 Task: Filter the events that are active.
Action: Mouse moved to (473, 181)
Screenshot: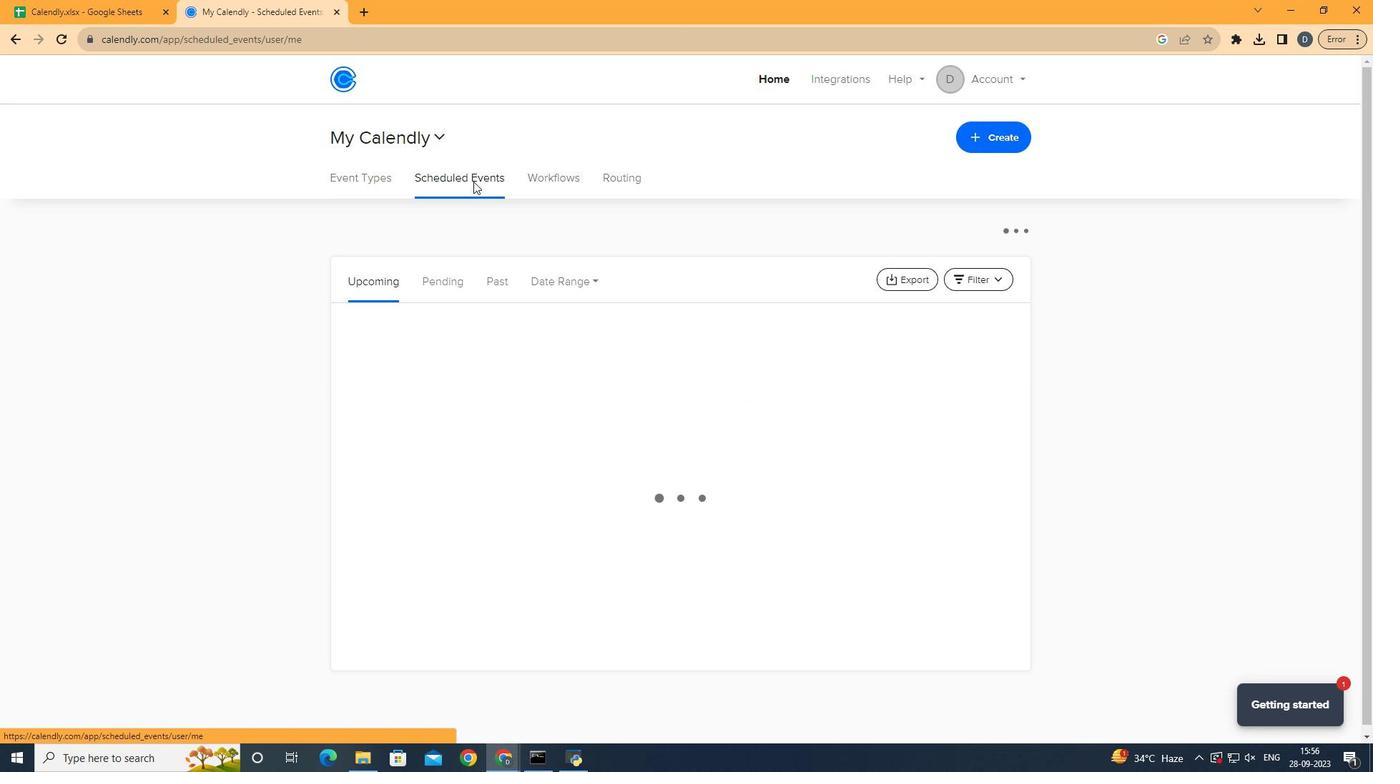 
Action: Mouse pressed left at (473, 181)
Screenshot: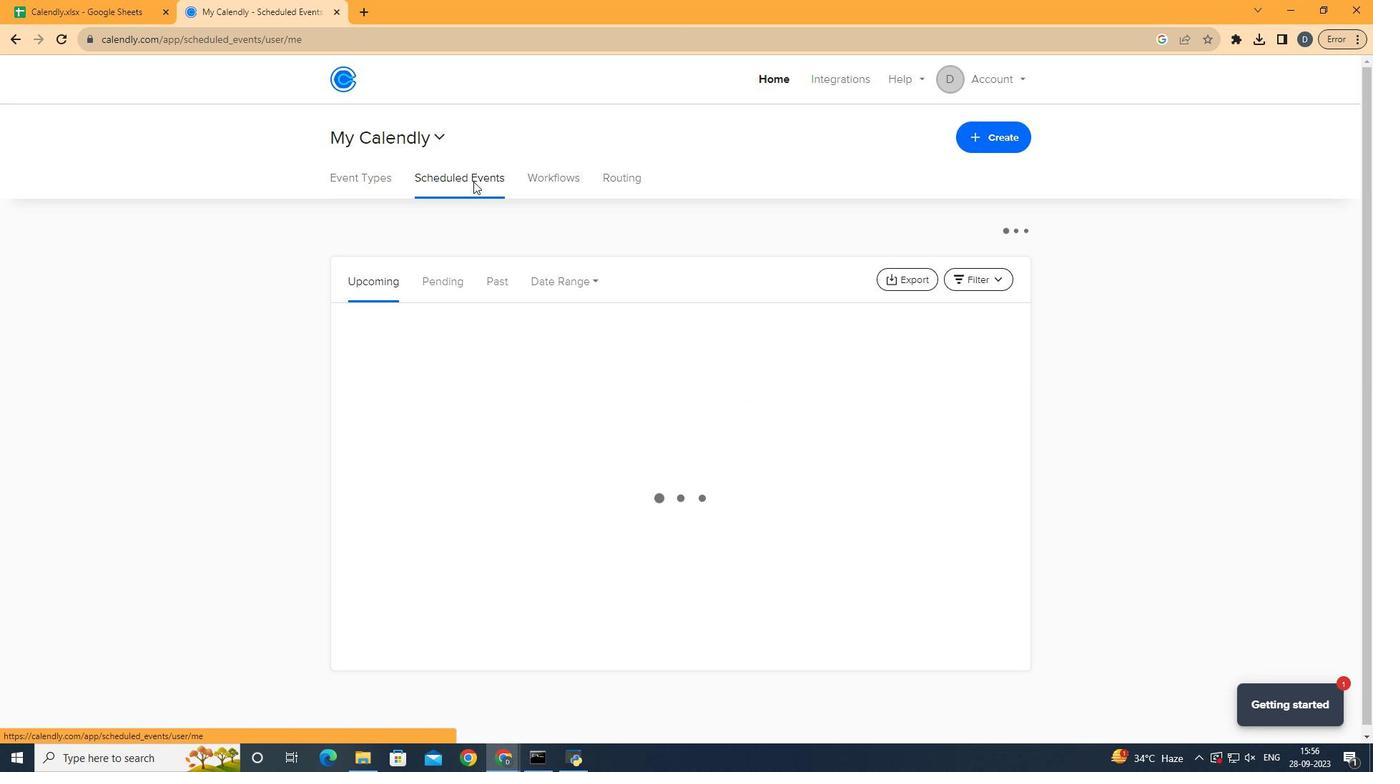 
Action: Mouse moved to (1007, 283)
Screenshot: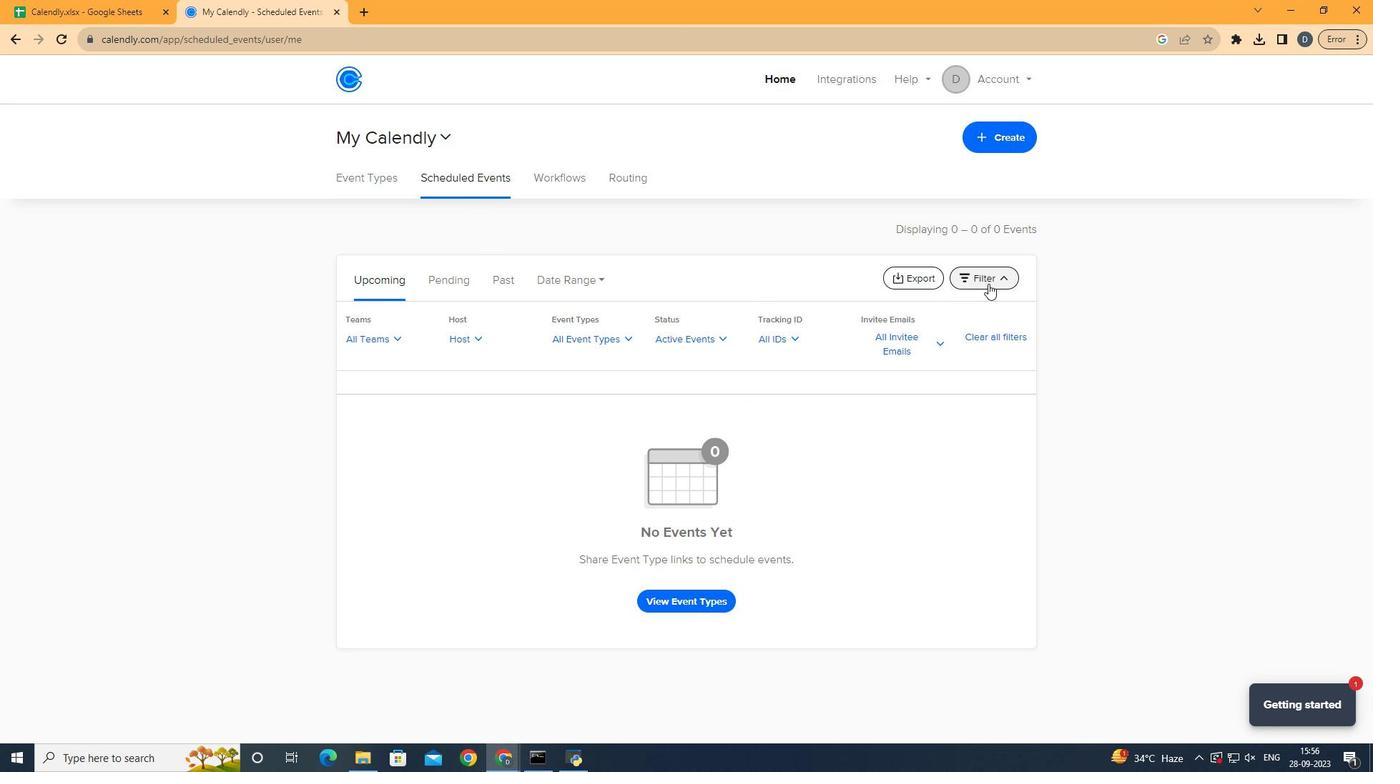 
Action: Mouse pressed left at (1007, 283)
Screenshot: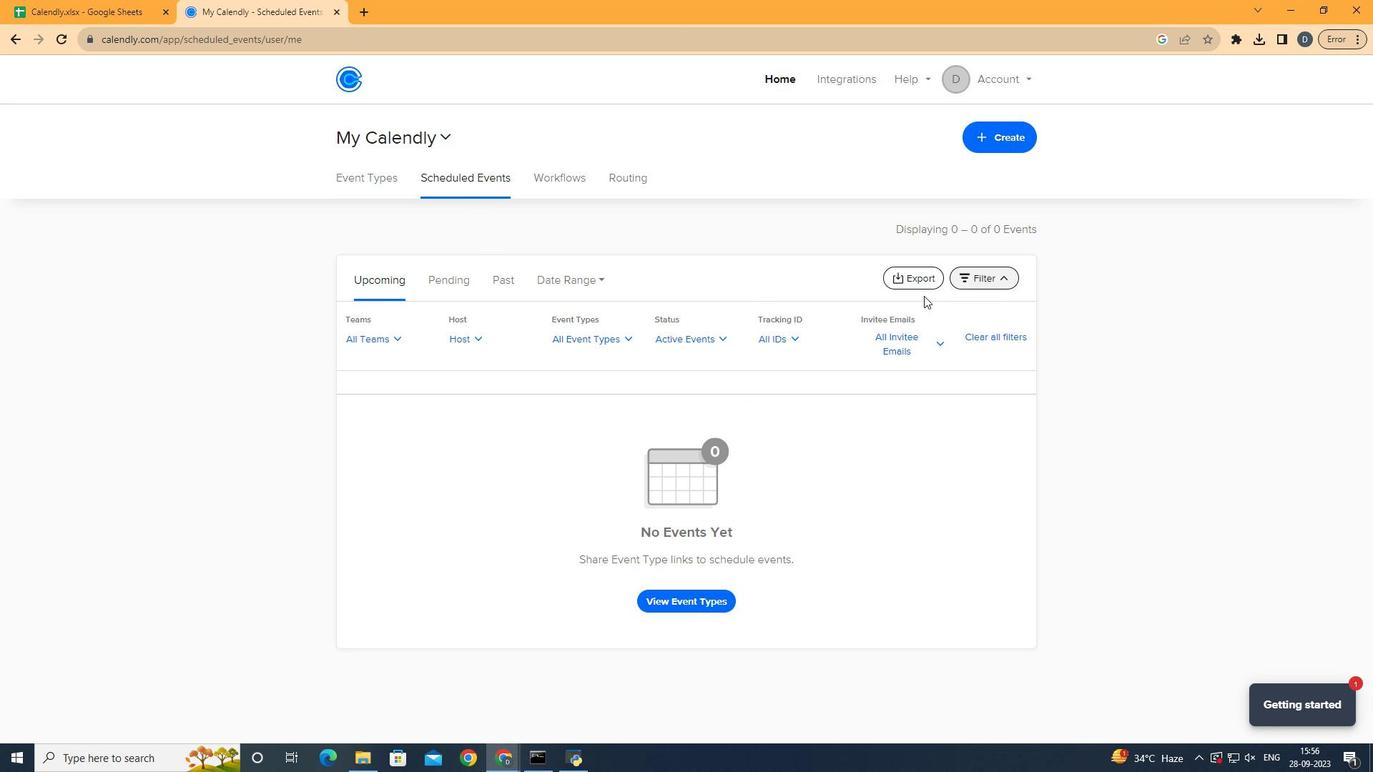 
Action: Mouse moved to (697, 339)
Screenshot: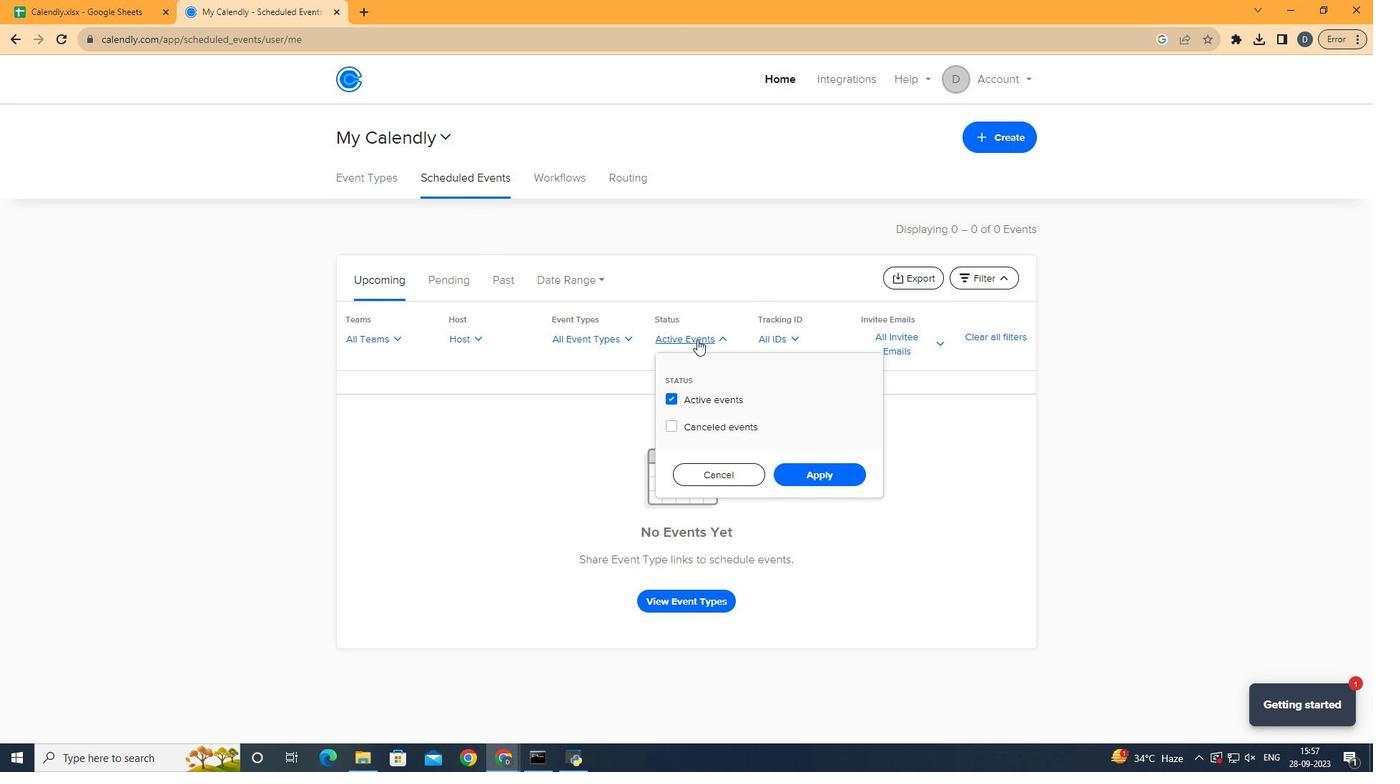 
Action: Mouse pressed left at (697, 339)
Screenshot: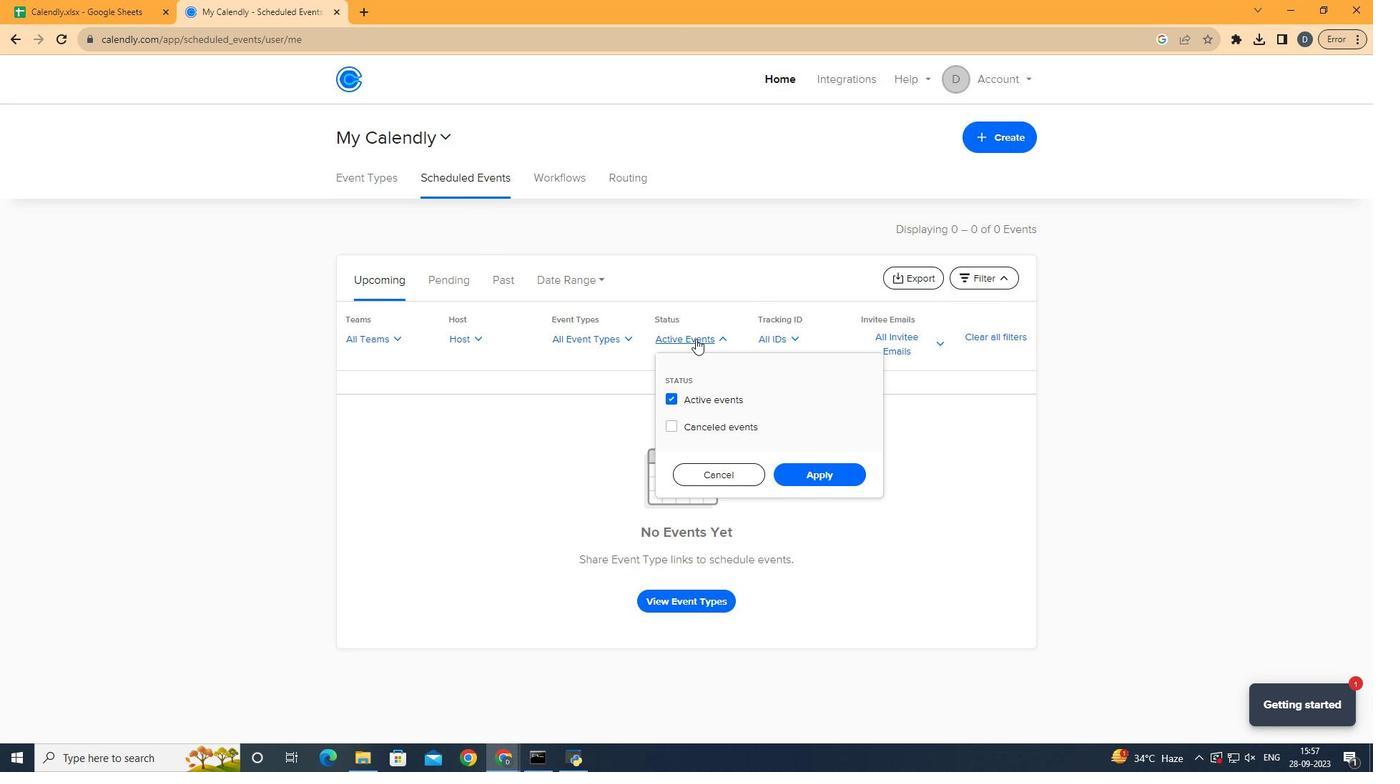 
Action: Mouse moved to (709, 394)
Screenshot: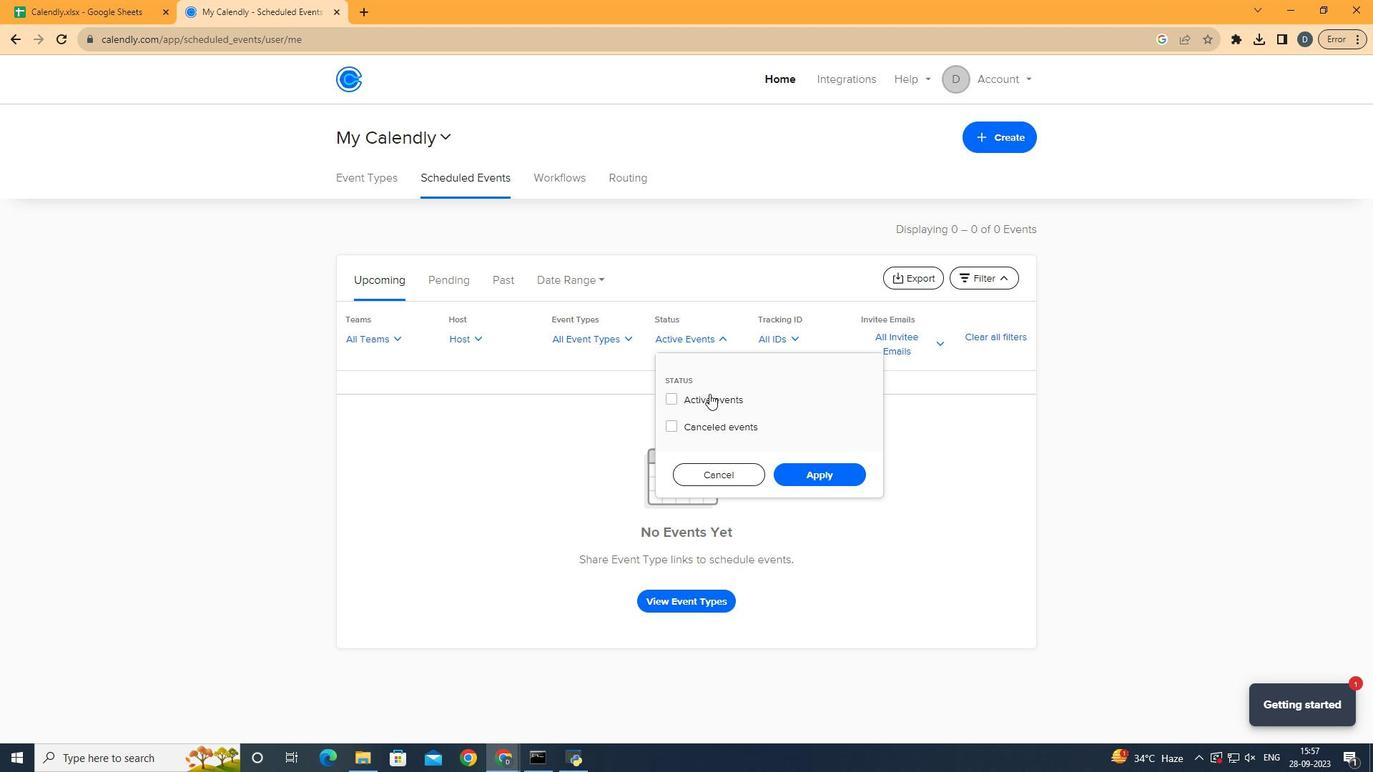
Action: Mouse pressed left at (709, 394)
Screenshot: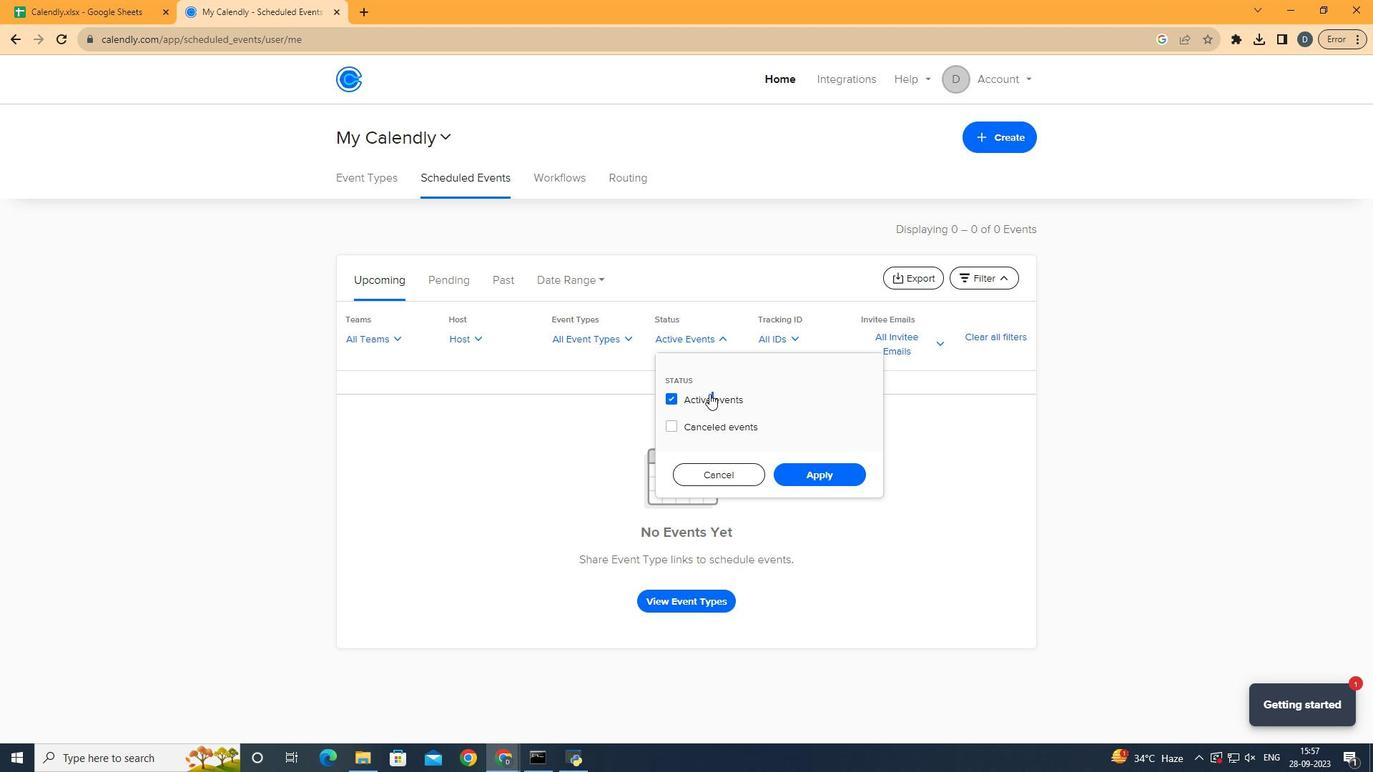 
Action: Mouse pressed left at (709, 394)
Screenshot: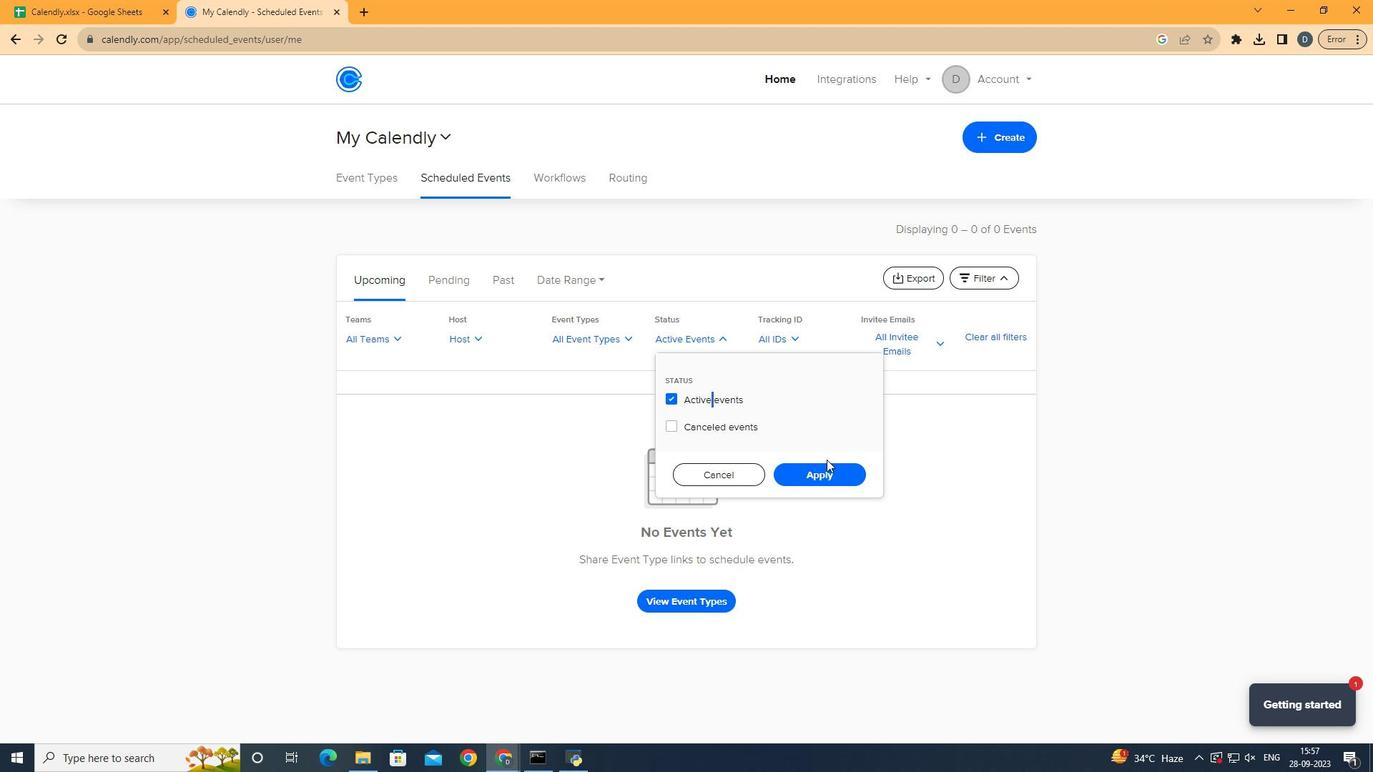 
Action: Mouse moved to (826, 472)
Screenshot: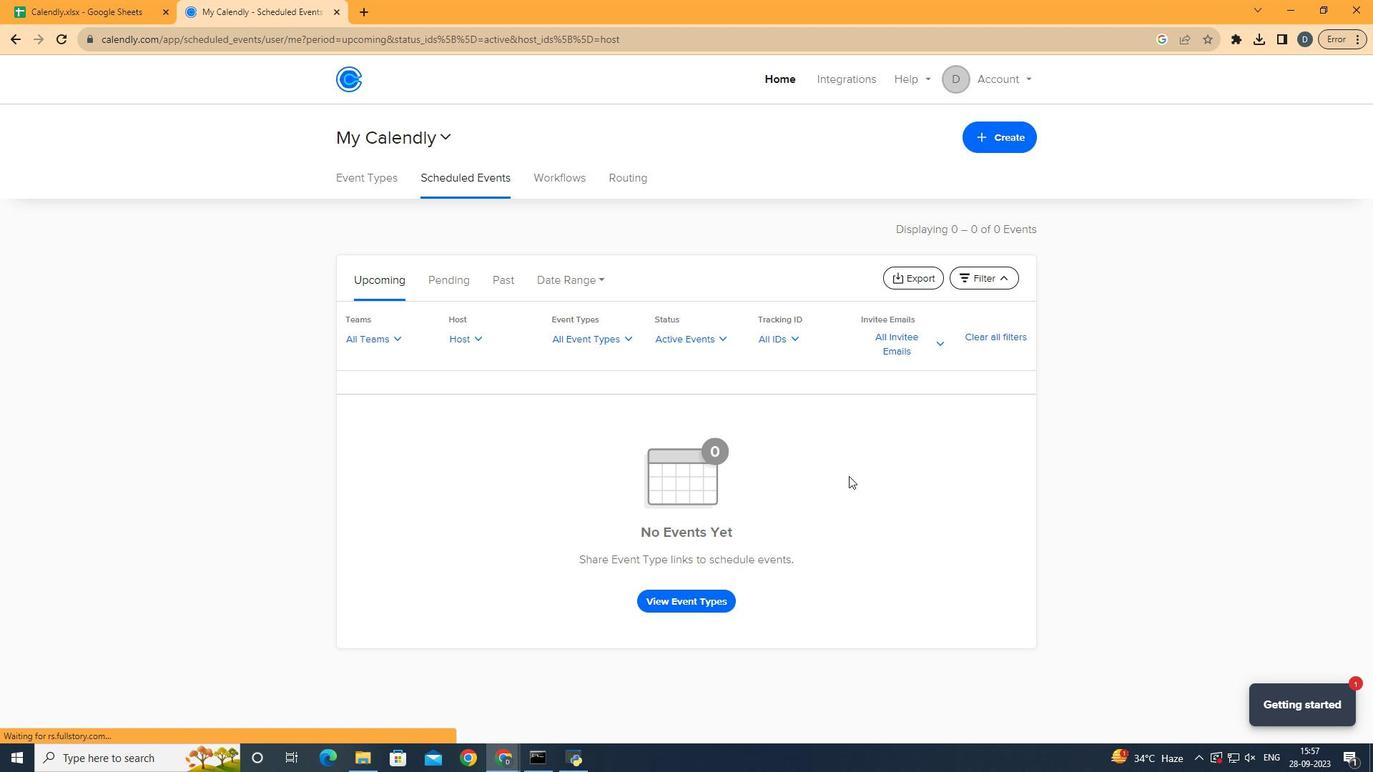 
Action: Mouse pressed left at (826, 472)
Screenshot: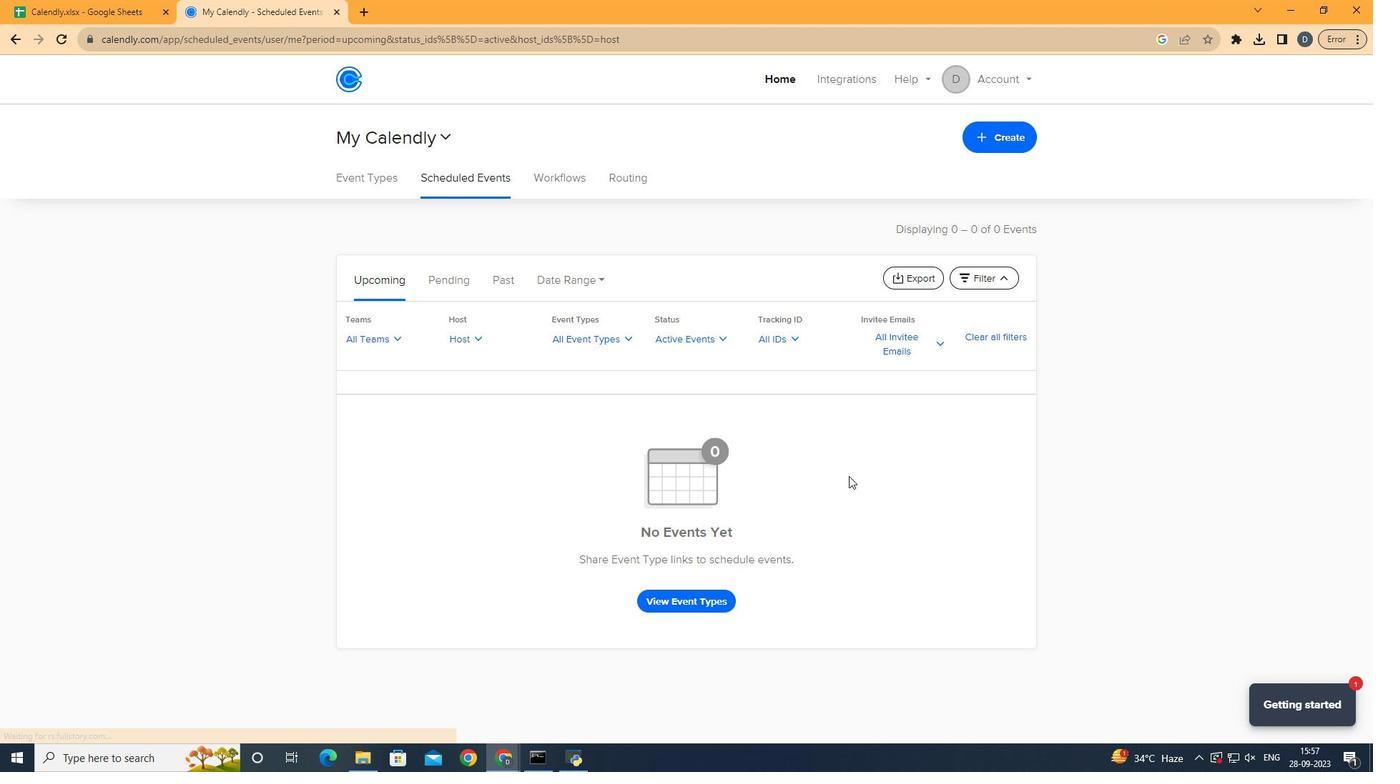
Action: Mouse moved to (838, 474)
Screenshot: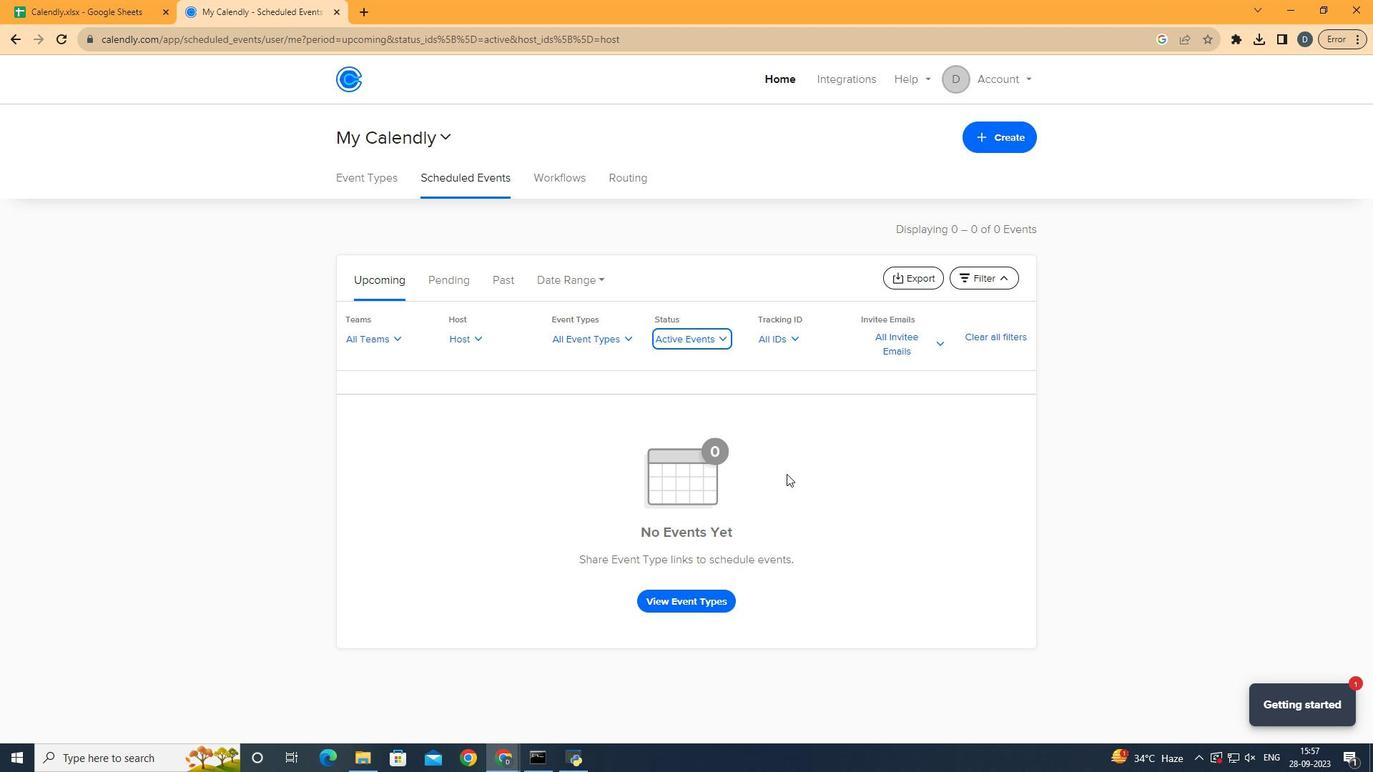 
